 Task: Show the commit history with specific date ranges, custom date formats, commit statistics, total commits, and specific commit date formats, and filter by commit author.
Action: Mouse pressed left at (230, 357)
Screenshot: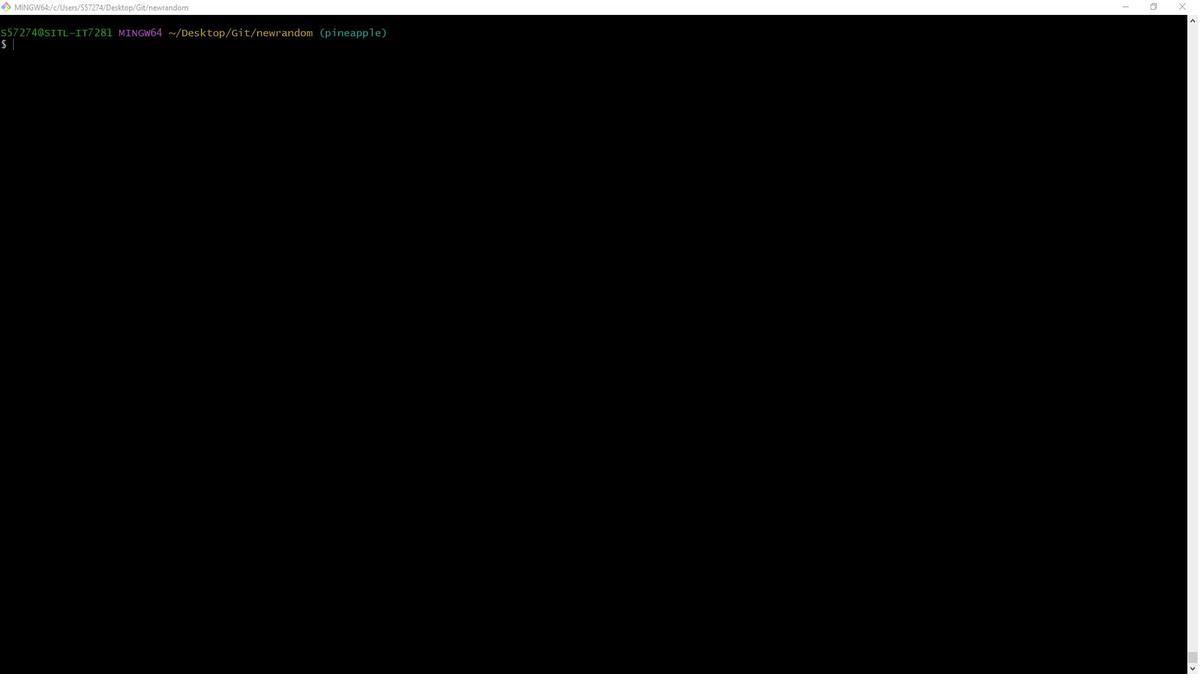 
Action: Mouse moved to (283, 319)
Screenshot: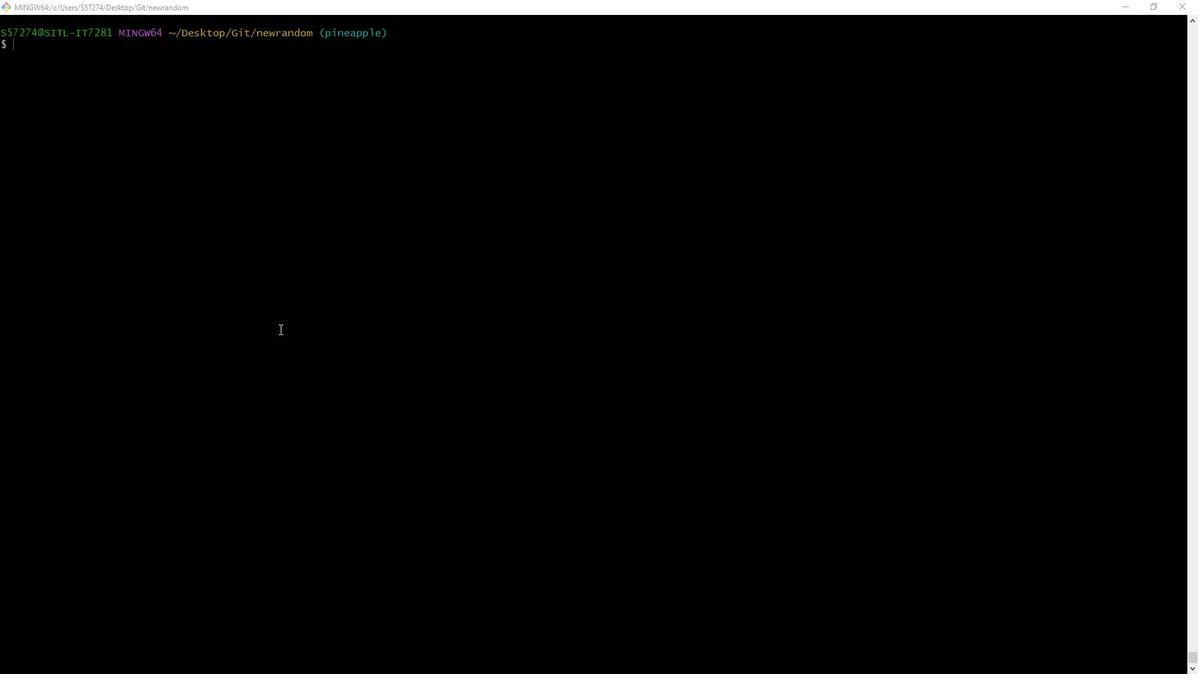 
Action: Mouse pressed left at (283, 319)
Screenshot: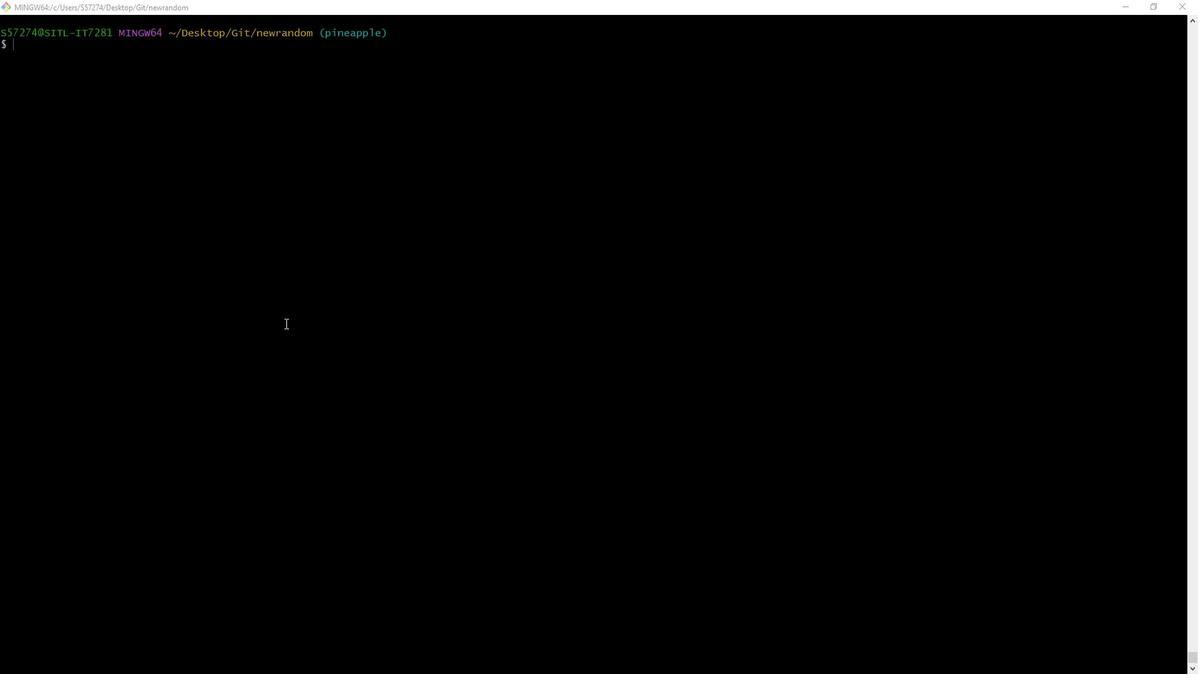 
Action: Key pressed git<Key.space>log<Key.space>--since=<Key.shift_r>"2022-01-01<Key.shift_r>"<Key.space>--until=<Key.shift_r>"2023-12-31<Key.shift_r>"<Key.space>--date=local<Key.space>--pretty=format<Key.shift_r>:'<Key.shift_r>%h<Key.space>-<Key.space><Key.shift_r>%s<Key.space><Key.shift_r>(<Key.shift_r>%an,<Key.space><Key.shift_r>%ad<Key.shift_r><Key.shift_r>)'<Key.space>--date=format<Key.shift_r>:'<Key.shift_r>Custom<Key.space><Key.shift_r>Format<Key.shift_r>:<Key.space><Key.shift_r>%<Key.shift_r>Y-<Key.shift_r>%m-<Key.shift_r>%d<Key.space><Key.shift_r>%<Key.shift_r>H<Key.shift_r><Key.shift_r><Key.shift_r><Key.shift_r><Key.shift_r><Key.shift_r>:<Key.shift_r>%<Key.shift_r><Key.shift_r><Key.shift_r>M<Key.shift_r>:<Key.shift_r>%<Key.shift_r>S'<Key.space>==<Key.backspace><Key.backspace>--stat<Key.space><Key.shift_r><Key.shift_r><Key.shift_r><Key.shift_r><Key.shift_r><Key.shift_r><Key.shift_r><Key.shift_r>&&<Key.space>git<Key.space>rev-list<Key.space>--count<Key.space>--since=<Key.shift_r>"2022-01-01<Key.shift_r><Key.shift_r><Key.shift_r><Key.shift_r><Key.shift_r><Key.shift_r><Key.shift_r>"<Key.space>--until=<Key.shift_r><Key.shift_r><Key.shift_r><Key.shift_r><Key.shift_r><Key.shift_r><Key.shift_r><Key.shift_r><Key.shift_r><Key.shift_r><Key.shift_r><Key.shift_r><Key.shift_r><Key.shift_r><Key.shift_r><Key.shift_r><Key.shift_r><Key.shift_r><Key.shift_r>"<Key.shift_r>@<Key.backspace>2023-12-31<Key.shift_r>"<Key.space><Key.shift_r>HEAD<Key.space><Key.shift_r><Key.shift_r><Key.shift_r><Key.shift_r><Key.shift_r><Key.shift_r><Key.shift_r><Key.shift_r><Key.shift_r><Key.shift_r><Key.shift_r><Key.shift_r><Key.shift_r><Key.shift_r><Key.shift_r><Key.shift_r><Key.shift_r><Key.shift_r><Key.shift_r><Key.shift_r><Key.shift_r><Key.shift_r><Key.shift_r><Key.shift_r><Key.shift_r><Key.shift_r><Key.shift_r><Key.shift_r><Key.shift_r><Key.shift_r><Key.shift_r><Key.shift_r><Key.shift_r><Key.shift_r><Key.shift_r><Key.shift_r><Key.shift_r><Key.shift_r><Key.shift_r><Key.shift_r><Key.shift_r><Key.shift_r><Key.shift_r><Key.shift_r><Key.shift_r><Key.shift_r><Key.shift_r><Key.shift_r><Key.shift_r>&&<Key.space>git<Key.space>log<Key.space>--author=<Key.shift_r>"<Key.shift_r>John<Key.space><Key.shift_r>Dow<Key.backspace>e<Key.shift_r>"<Key.space>--date=local<Key.space>--pretty=format<Key.shift_r>:'<Key.shift_r>%h<Key.space>-<Key.space><Key.shift_r>%s<Key.space><Key.shift_r><Key.shift_r><Key.shift_r>(<Key.shift_r>%an,<Key.space><Key.shift_r>%ad<Key.shift_r>)'<Key.space>--date=format<Key.shift_r>:'<Key.shift_r>Custom<Key.space><Key.shift_r>Format<Key.shift_r>:<Key.space><Key.shift_r>%<Key.shift_r>Y-<Key.shift_r>%m-<Key.shift_r><Key.shift_r><Key.shift_r><Key.shift_r><Key.shift_r><Key.shift_r>%d<Key.space><Key.shift_r>%<Key.shift_r><Key.shift_r><Key.shift_r><Key.shift_r><Key.shift_r><Key.shift_r><Key.shift_r><Key.shift_r><Key.shift_r><Key.shift_r><Key.shift_r><Key.shift_r><Key.shift_r><Key.shift_r><Key.shift_r><Key.shift_r>H<Key.shift_r>:<Key.shift_r>%<Key.shift_r><Key.shift_r>M<Key.shift_r>:<Key.shift_r>%<Key.shift_r>S'<Key.space>--stat<Key.enter><Key.enter><Key.down><Key.down><Key.down><Key.down><Key.down><Key.down><Key.down><Key.down><Key.down><Key.down><Key.down><Key.down><Key.down><Key.down><Key.down><Key.down><Key.down><Key.down><Key.down><Key.down><Key.down><Key.down><Key.down><Key.down><Key.down><Key.down><Key.down><Key.down><Key.down><Key.down><Key.down><Key.down><Key.down><Key.down><Key.down><Key.down><Key.down><Key.down><Key.down><Key.down><Key.down><Key.down><Key.down><Key.down><Key.down><Key.down><Key.down><Key.down><Key.down><Key.down><Key.down><Key.down><Key.down><Key.down><Key.down><Key.down><Key.down><Key.down><Key.down><Key.down><Key.down><Key.down><Key.down><Key.down><Key.down><Key.down><Key.down><Key.down><Key.down><Key.down><Key.down><Key.down><Key.down><Key.down><Key.down><Key.down><Key.down><Key.down><Key.down><Key.down><Key.down><Key.down><Key.down><Key.down><Key.down><Key.down><Key.down><Key.down><Key.down><Key.down><Key.down><Key.down><Key.down><Key.down><Key.down><Key.down><Key.down><Key.down><Key.down><Key.down><Key.down><Key.down><Key.down><Key.down><Key.down><Key.down><Key.down><Key.down><Key.down><Key.down><Key.down><Key.down><Key.down><Key.down><Key.down><Key.down><Key.down><Key.down><Key.down><Key.down><Key.down><Key.down><Key.down><Key.down><Key.down><Key.down><Key.down><Key.down><Key.down><Key.down><Key.down><Key.down><Key.down><Key.down><Key.down><Key.down><Key.down><Key.down><Key.down><Key.down><Key.down><Key.down><Key.down><Key.down><Key.down><Key.down><Key.down><Key.down><Key.down><Key.down><Key.down><Key.down><Key.down><Key.down><Key.down><Key.down><Key.down><Key.down><Key.down><Key.down><Key.down><Key.down><Key.down><Key.down><Key.down><Key.down><Key.down><Key.down><Key.down><Key.down><Key.down><Key.down><Key.down><Key.down><Key.down><Key.down><Key.down><Key.down><Key.down><Key.down><Key.down><Key.down><Key.down><Key.down><Key.down><Key.down><Key.down><Key.down><Key.down><Key.down><Key.down><Key.down><Key.down><Key.down><Key.down><Key.down><Key.down><Key.down><Key.down><Key.down><Key.down><Key.down><Key.down><Key.down><Key.down><Key.down><Key.down><Key.down><Key.down><Key.down><Key.down><Key.down><Key.down><Key.down><Key.down><Key.down><Key.down><Key.down><Key.down><Key.down><Key.down><Key.down><Key.down><Key.down><Key.down><Key.down><Key.down><Key.down><Key.down><Key.down><Key.down><Key.down><Key.down><Key.down><Key.down><Key.down><Key.down><Key.down><Key.down><Key.down><Key.down><Key.down><Key.down><Key.down><Key.down><Key.down>q
Screenshot: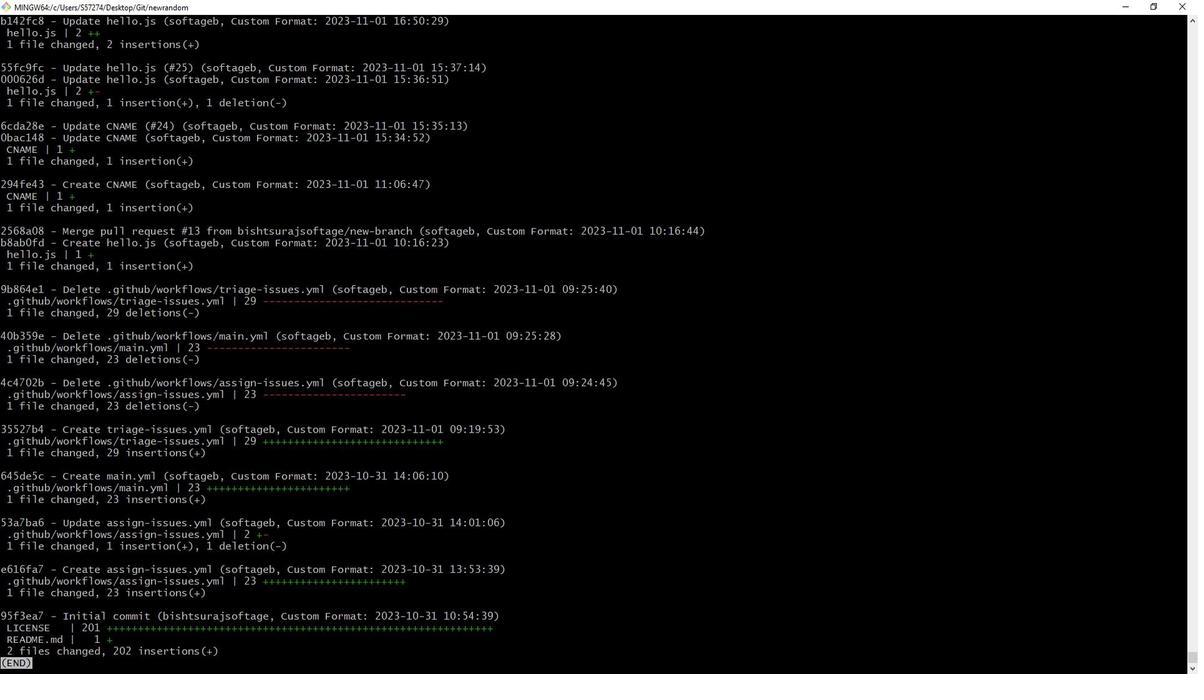 
Action: Mouse moved to (245, 350)
Screenshot: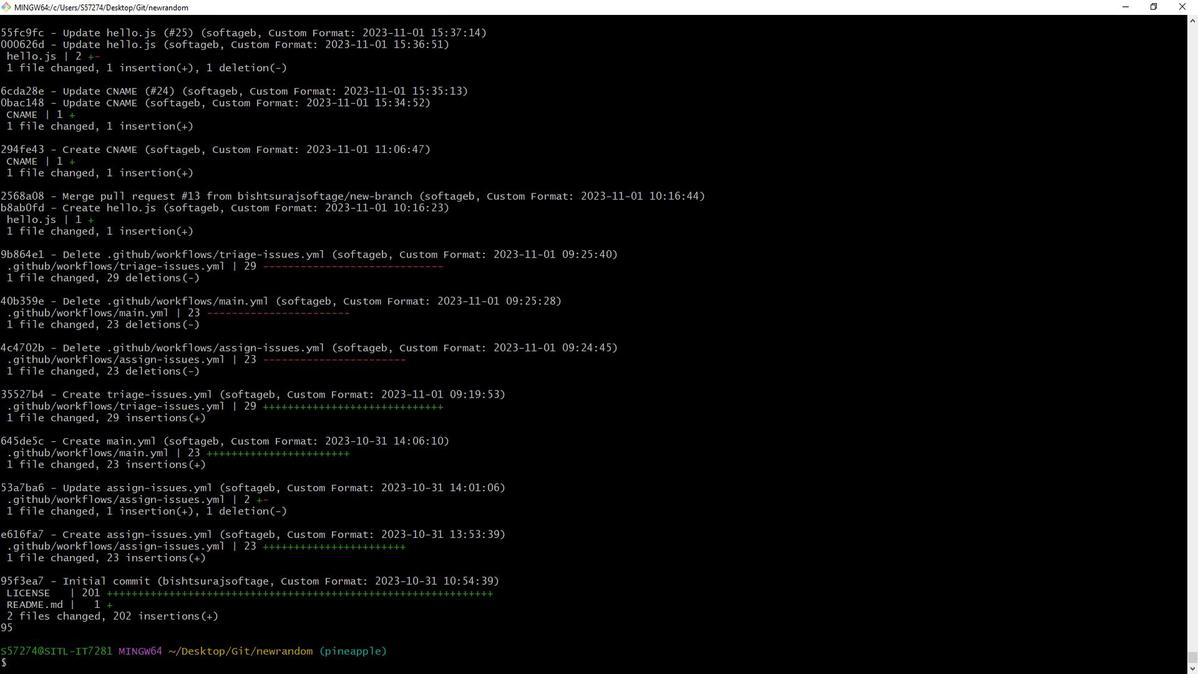 
Action: Mouse pressed left at (245, 350)
Screenshot: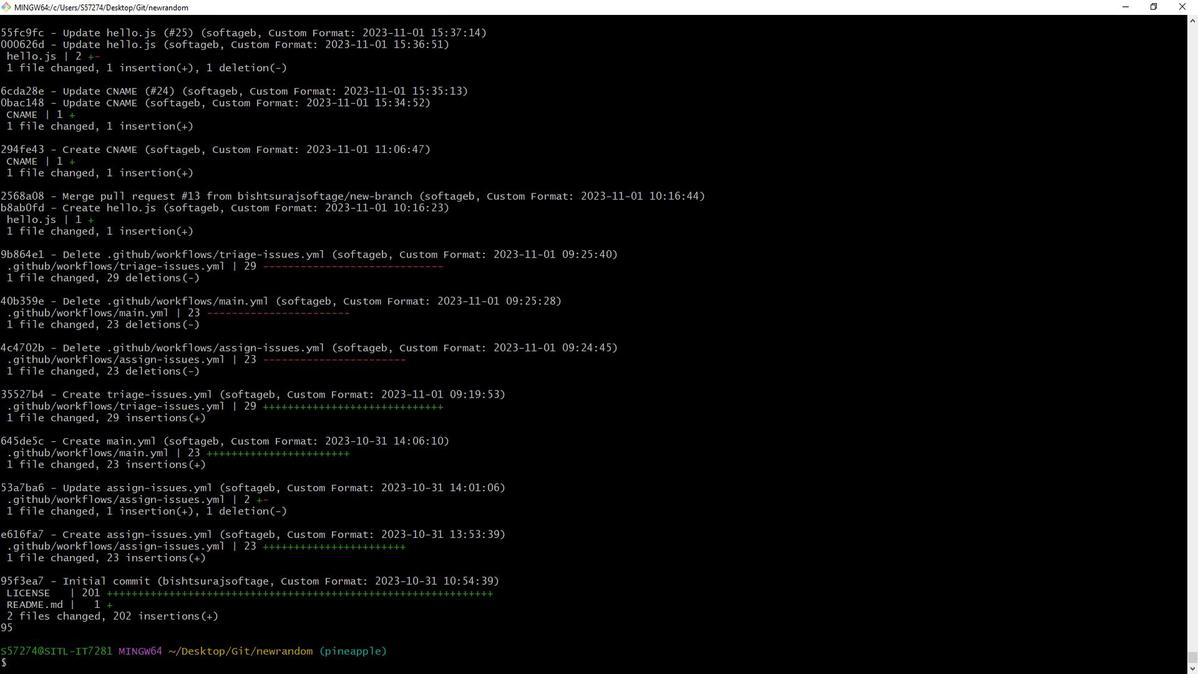 
